 Task: Plan a visit to the art museum on the 10th at 2:00 PM.
Action: Mouse moved to (85, 192)
Screenshot: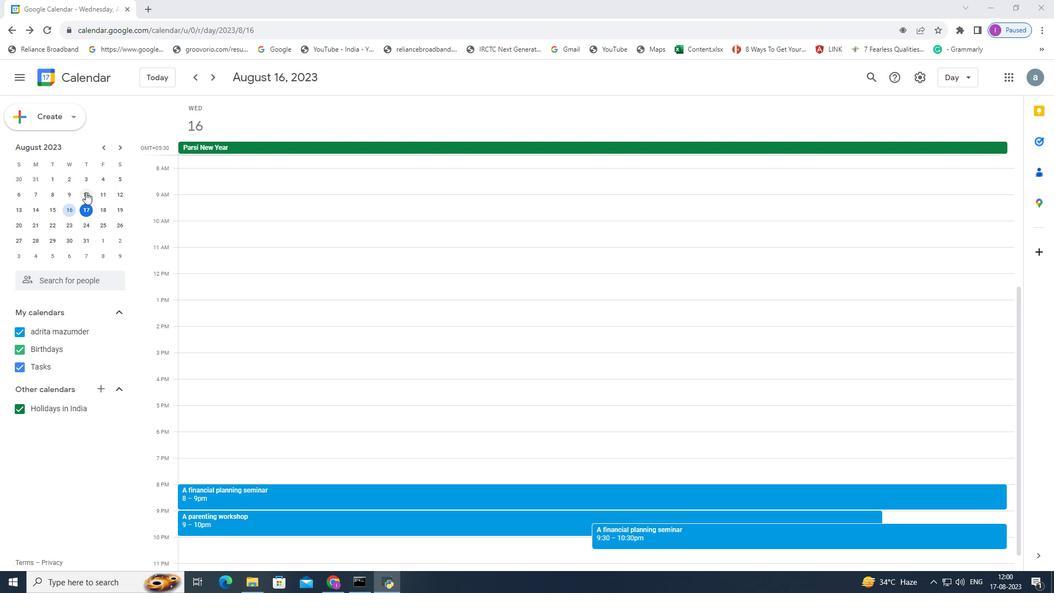 
Action: Mouse pressed left at (85, 192)
Screenshot: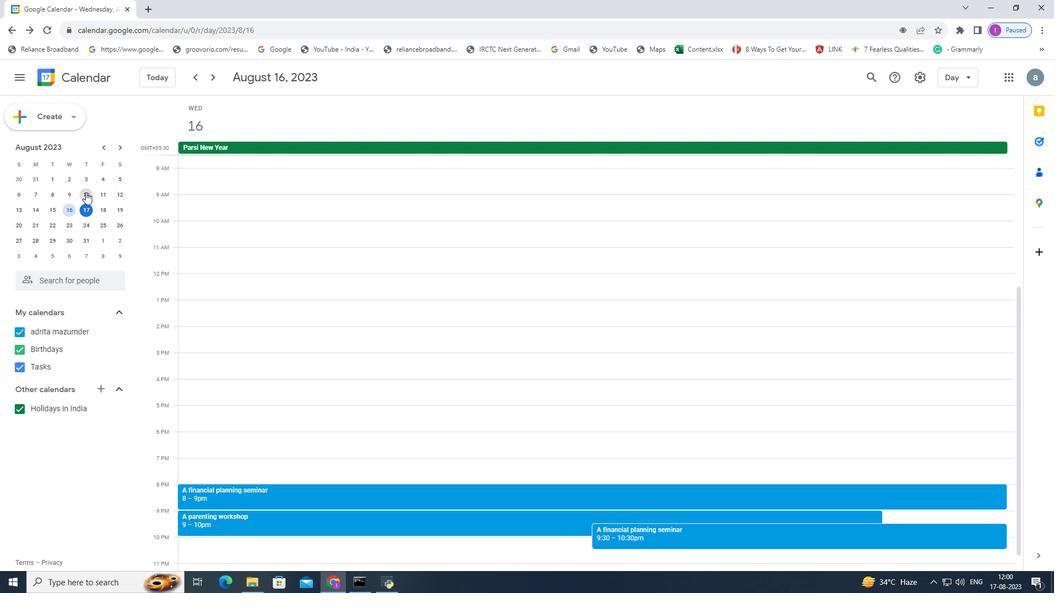 
Action: Mouse moved to (169, 328)
Screenshot: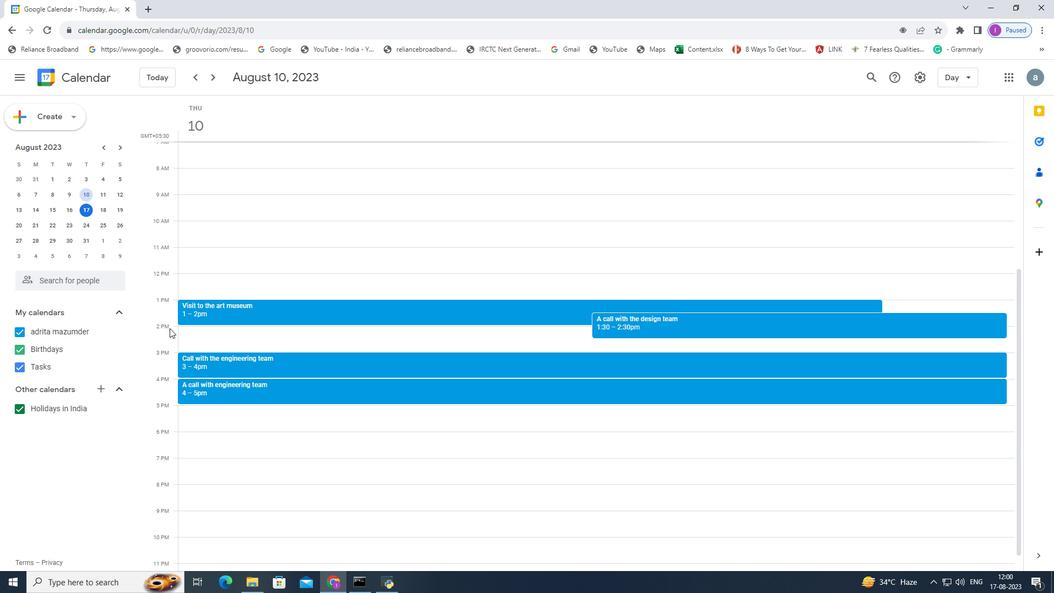 
Action: Mouse pressed left at (169, 328)
Screenshot: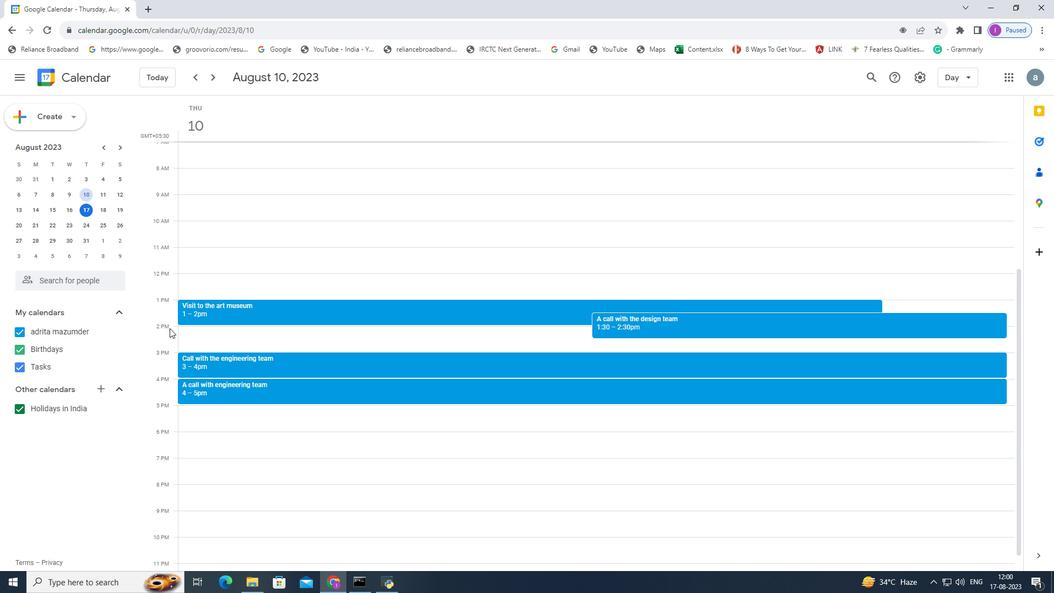 
Action: Mouse moved to (526, 213)
Screenshot: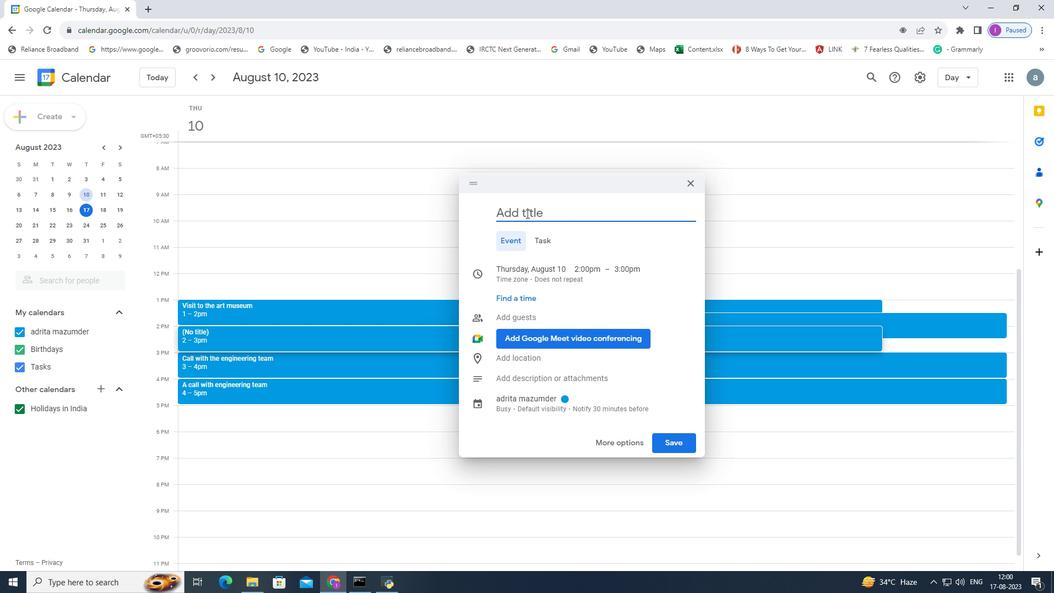 
Action: Mouse pressed left at (526, 213)
Screenshot: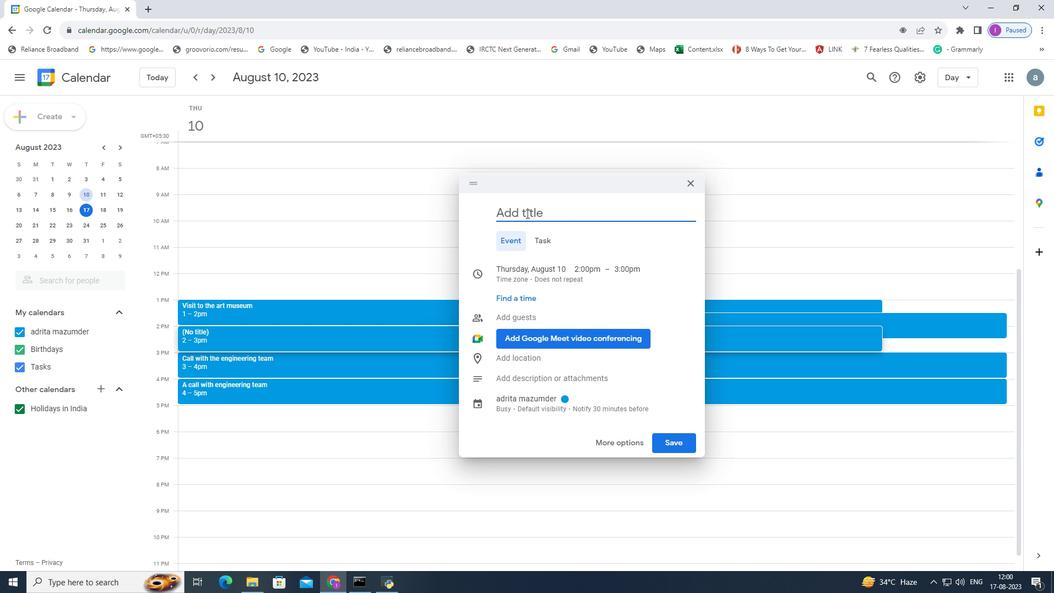 
Action: Mouse moved to (584, 192)
Screenshot: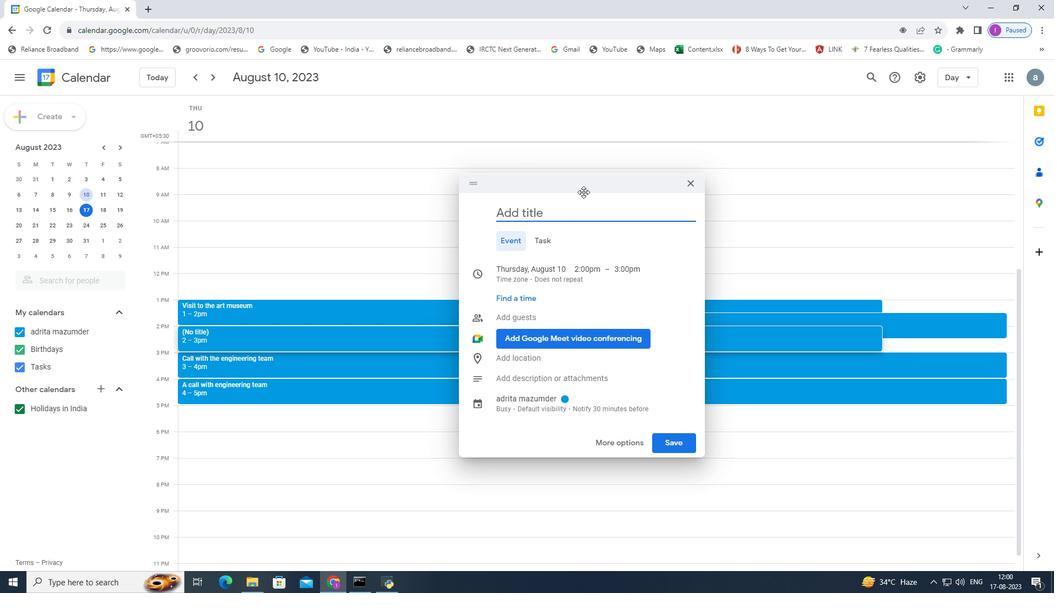 
Action: Key pressed <Key.shift>A<Key.space>visit<Key.space>ti<Key.backspace>o<Key.space>the<Key.space>art<Key.space>museum
Screenshot: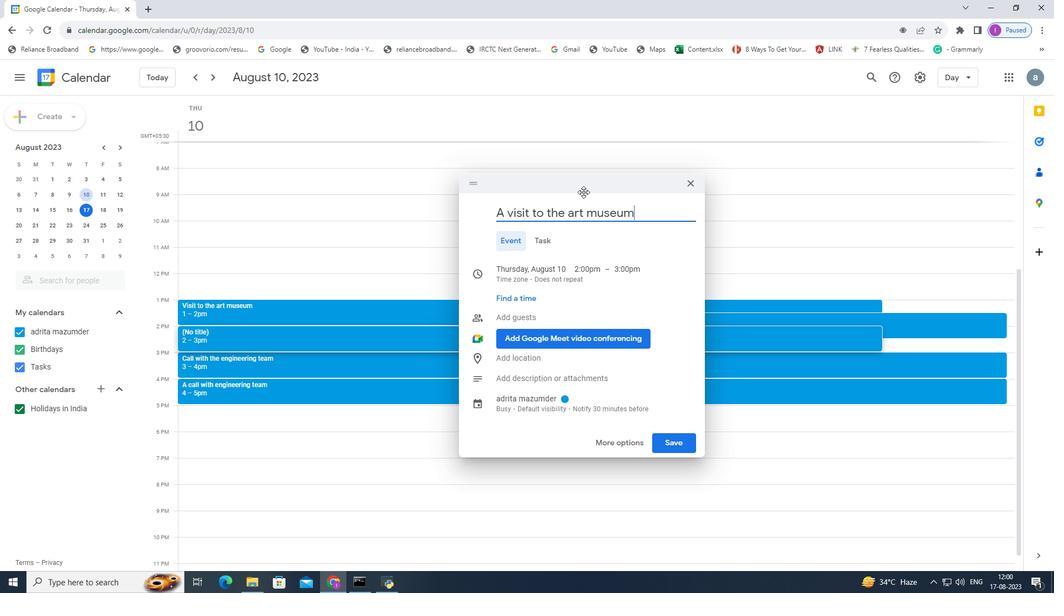 
Action: Mouse moved to (683, 442)
Screenshot: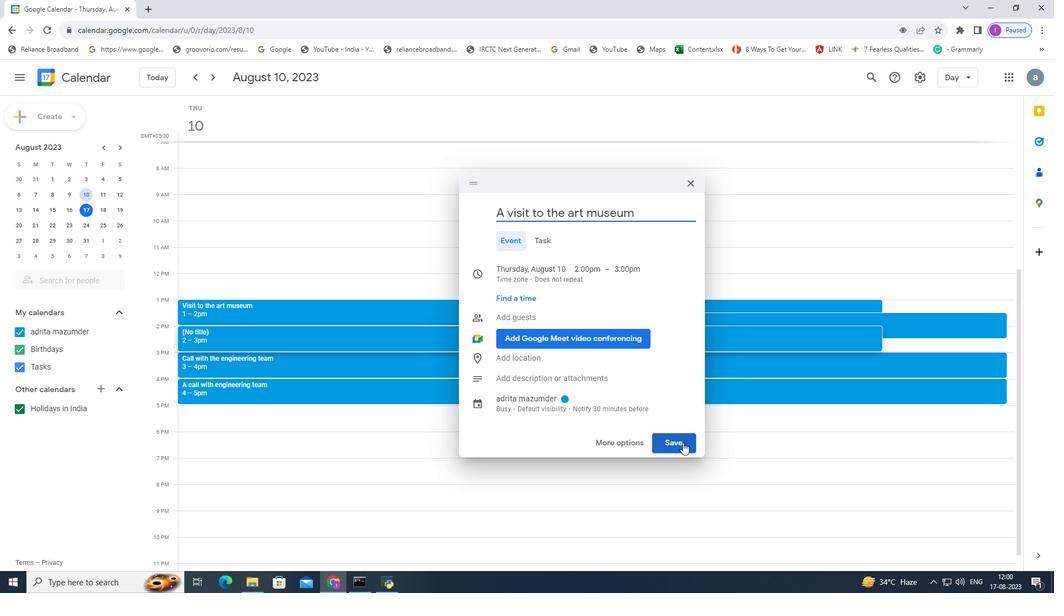 
Action: Mouse pressed left at (683, 442)
Screenshot: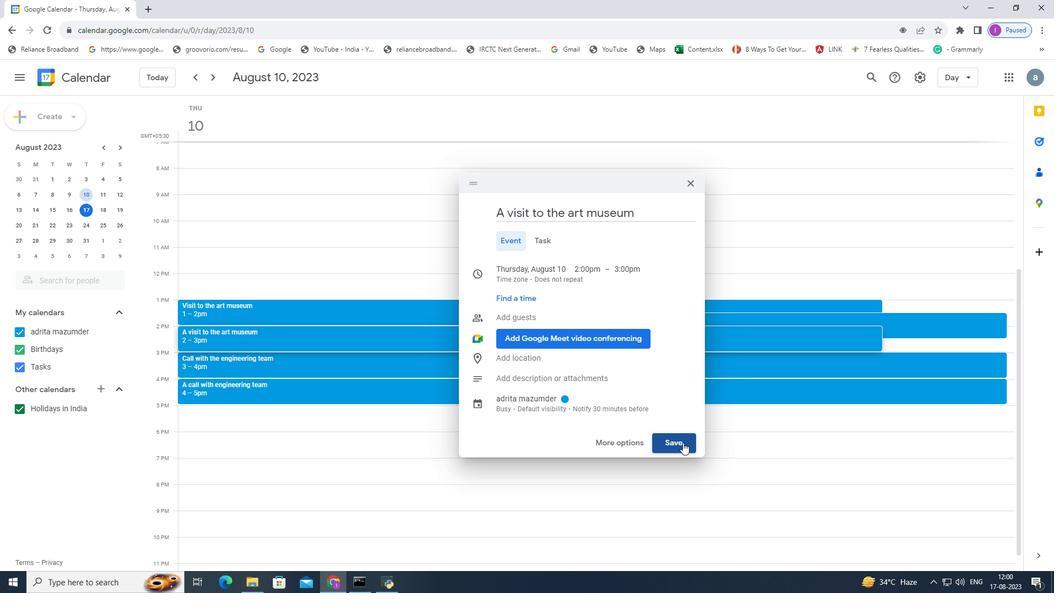 
